 Task: Search for the nearest ice cream parlor.
Action: Mouse moved to (87, 28)
Screenshot: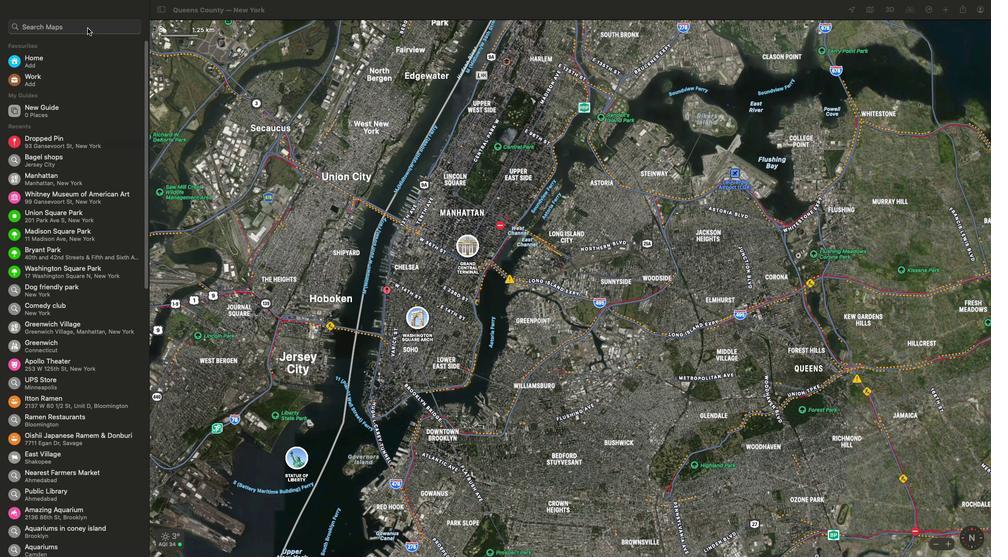 
Action: Mouse pressed left at (87, 28)
Screenshot: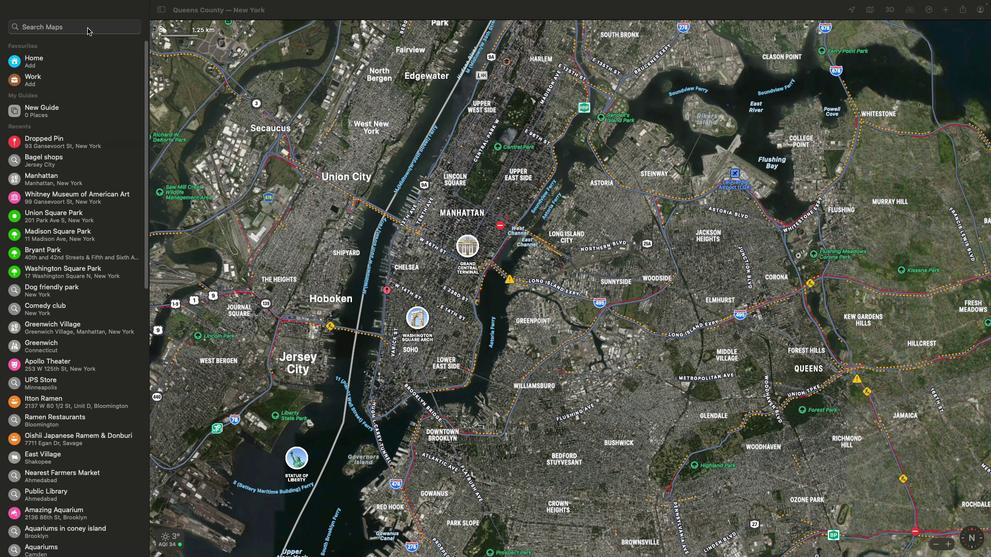
Action: Mouse pressed left at (87, 28)
Screenshot: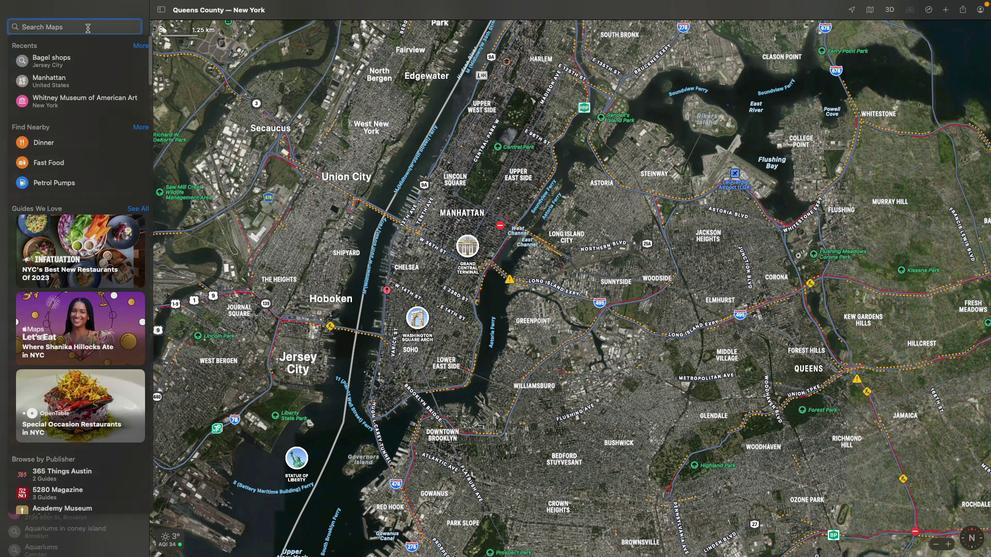 
Action: Key pressed 'i''c''e'Key.spaceKey.shift'C''r''e''a''m'Key.spaceKey.shift'P''a''r''l''o''r'Key.enter
Screenshot: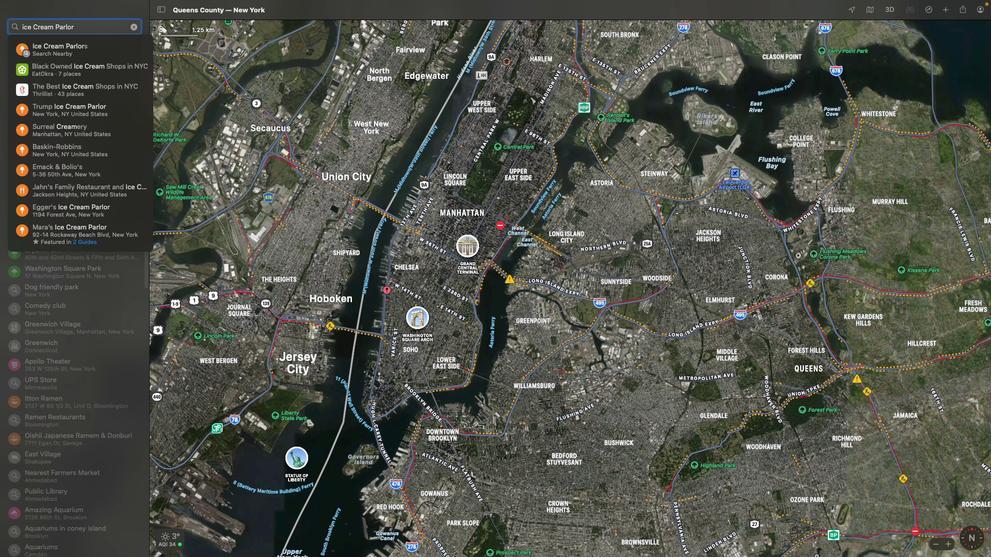
Action: Mouse moved to (71, 75)
Screenshot: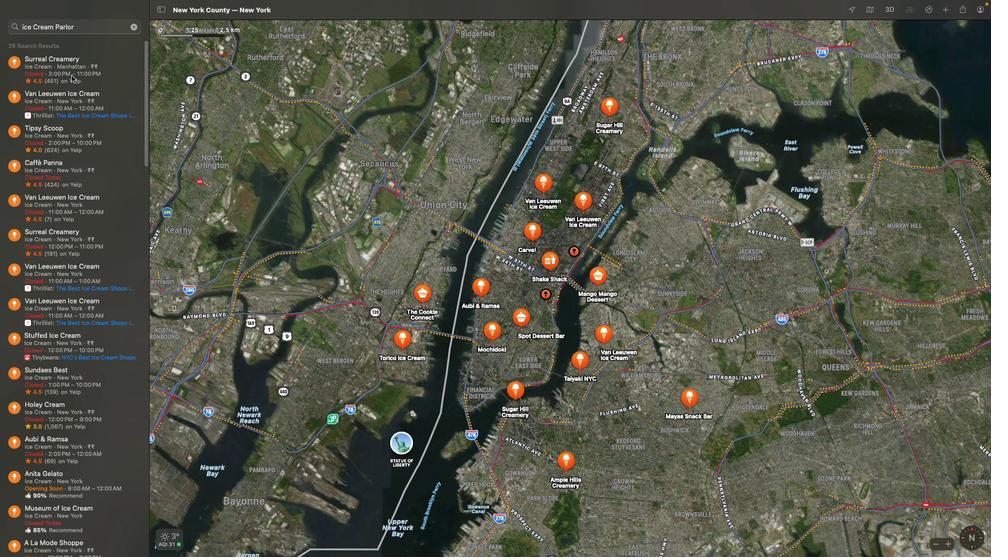 
Action: Mouse pressed left at (71, 75)
Screenshot: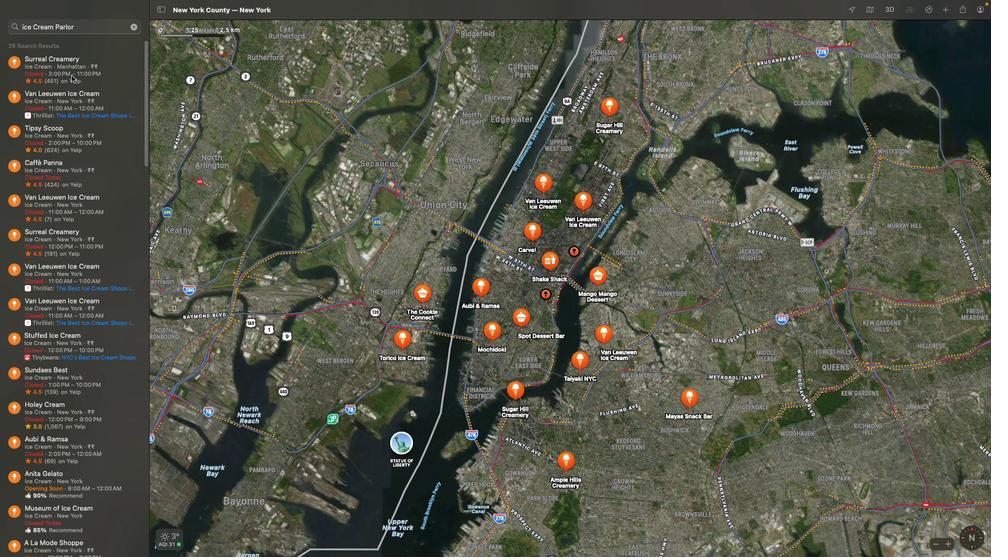 
Action: Mouse moved to (70, 100)
Screenshot: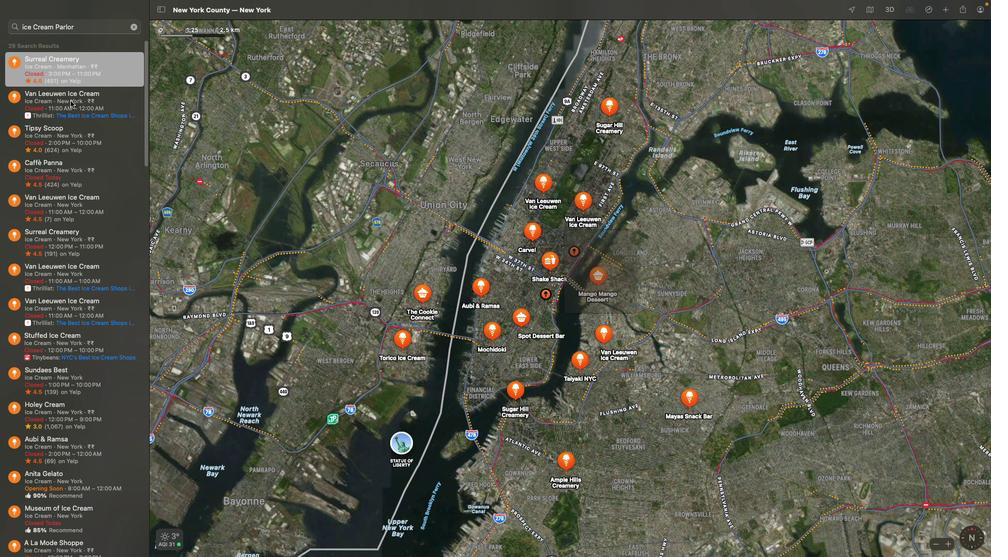 
Action: Mouse pressed left at (70, 100)
Screenshot: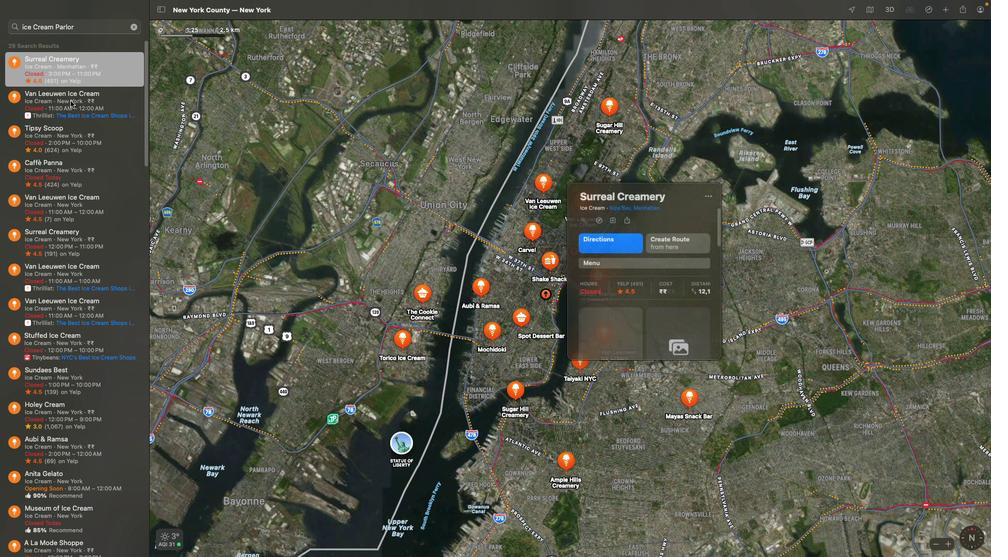 
Action: Mouse moved to (61, 131)
Screenshot: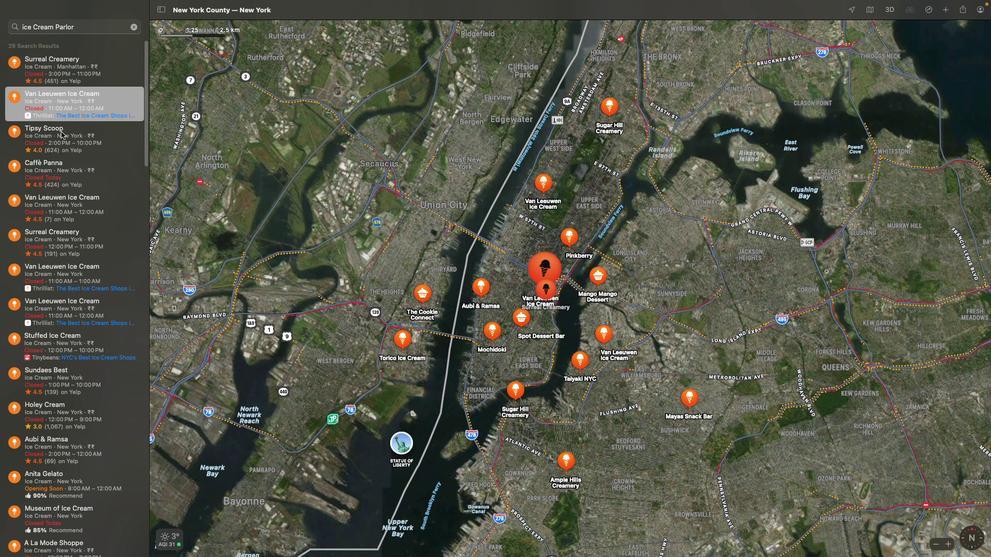 
Action: Mouse pressed left at (61, 131)
Screenshot: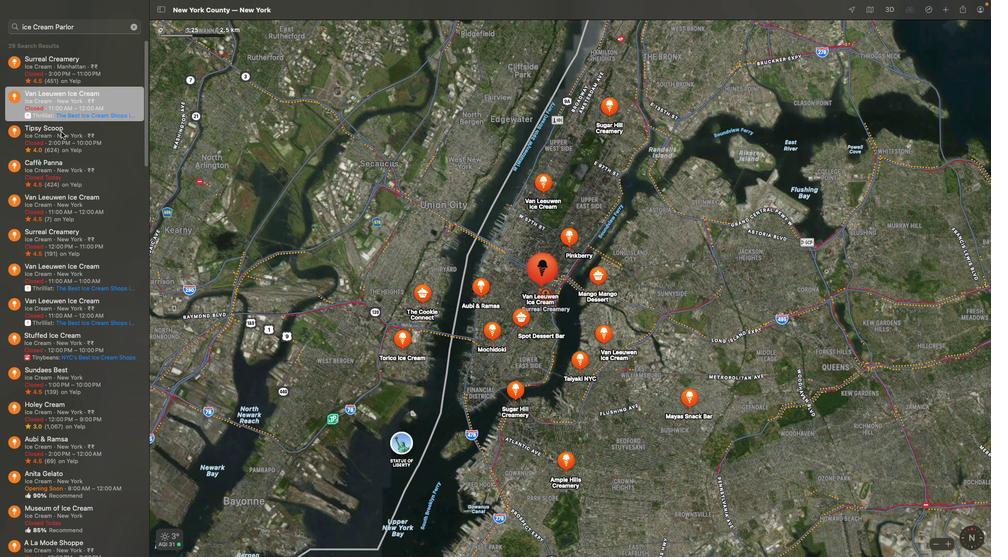 
Action: Mouse moved to (66, 274)
Screenshot: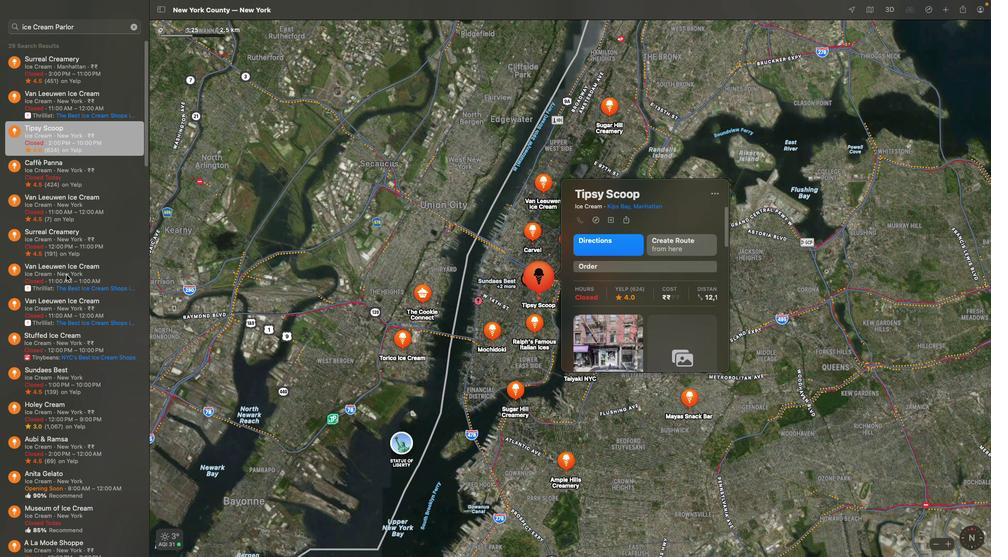 
Action: Mouse scrolled (66, 274) with delta (0, 0)
Screenshot: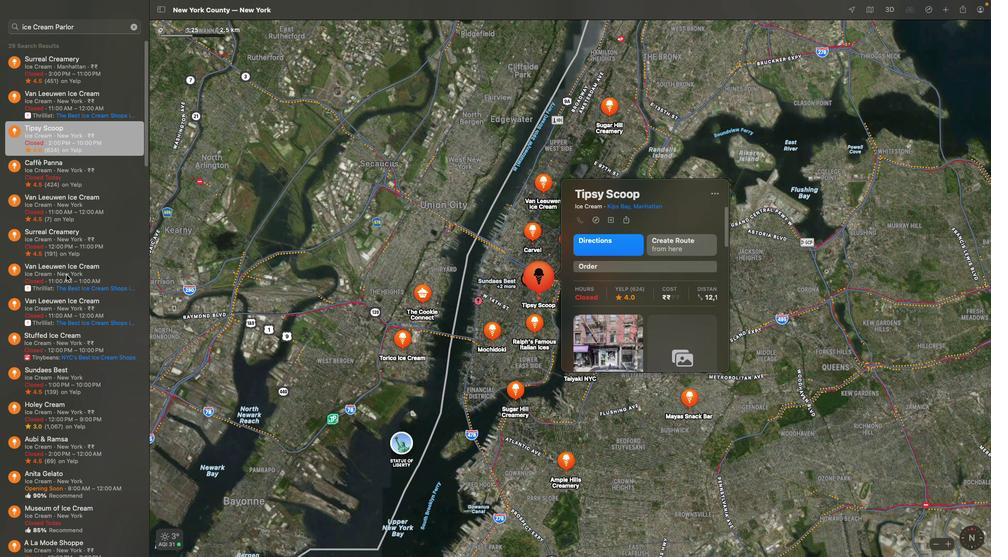 
Action: Mouse scrolled (66, 274) with delta (0, 0)
Screenshot: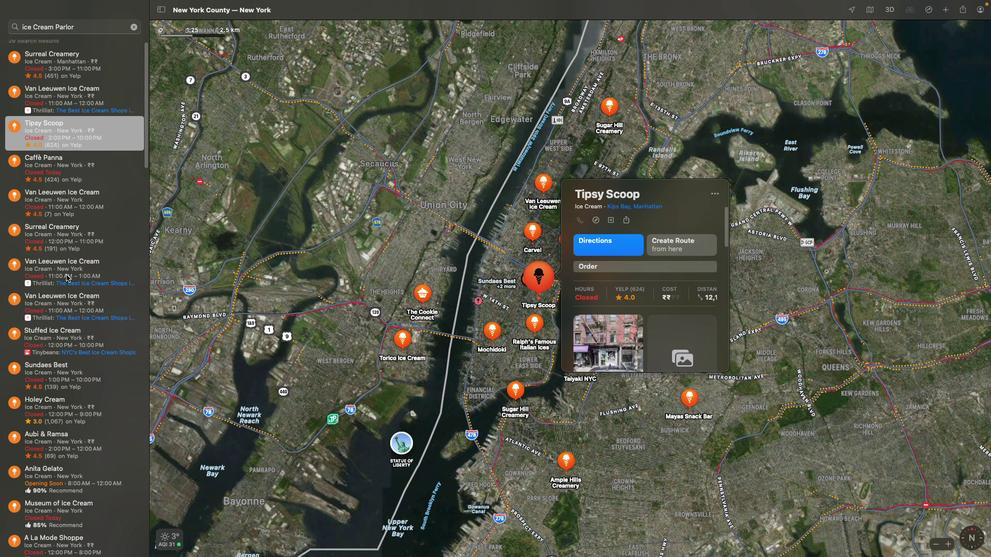 
Action: Mouse scrolled (66, 274) with delta (0, -1)
Screenshot: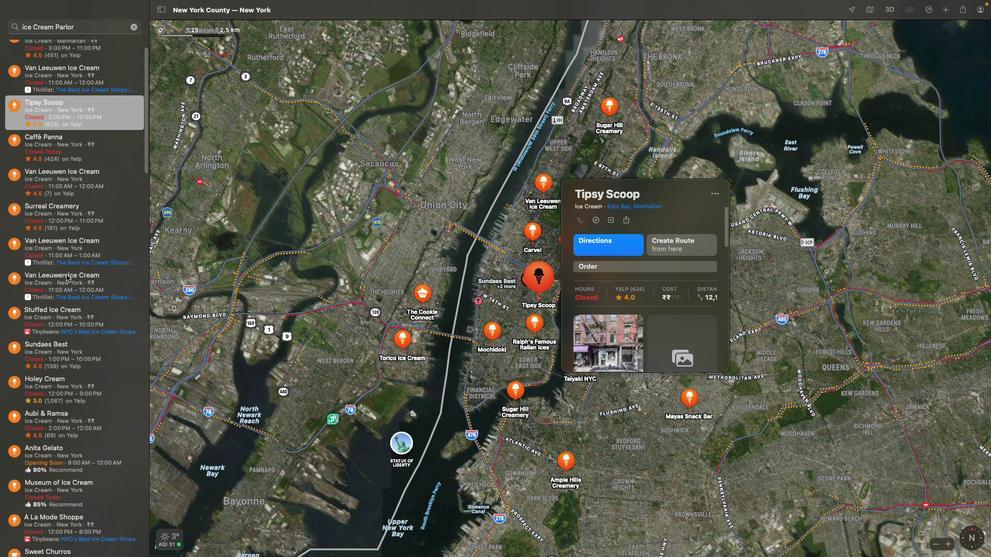 
Action: Mouse scrolled (66, 274) with delta (0, -2)
Screenshot: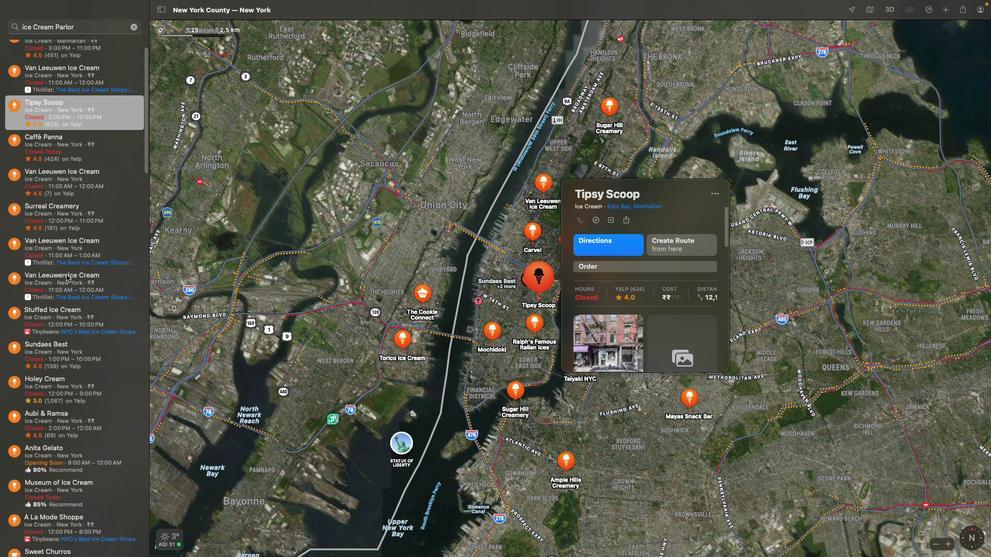 
Action: Mouse moved to (56, 253)
Screenshot: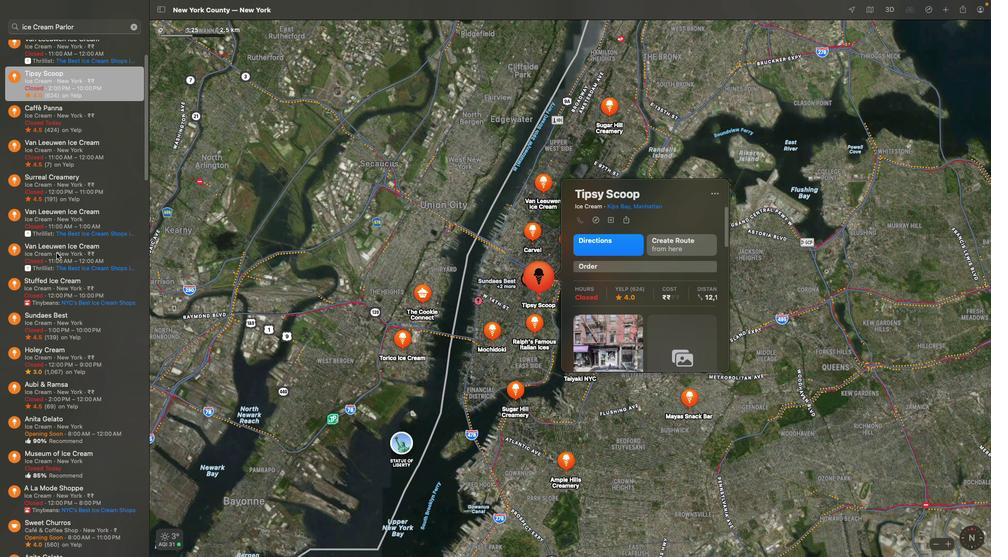 
Action: Mouse scrolled (56, 253) with delta (0, 0)
Screenshot: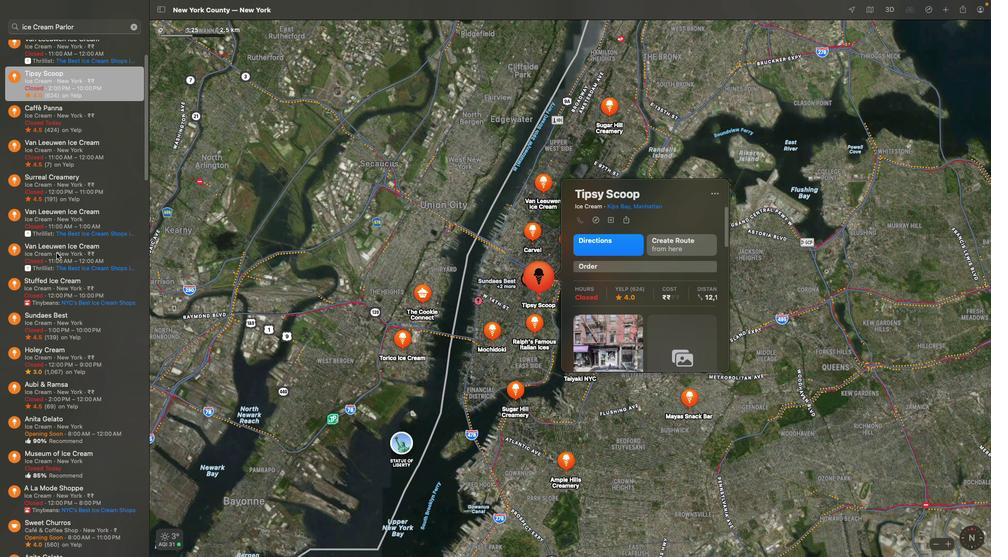 
Action: Mouse moved to (56, 253)
Screenshot: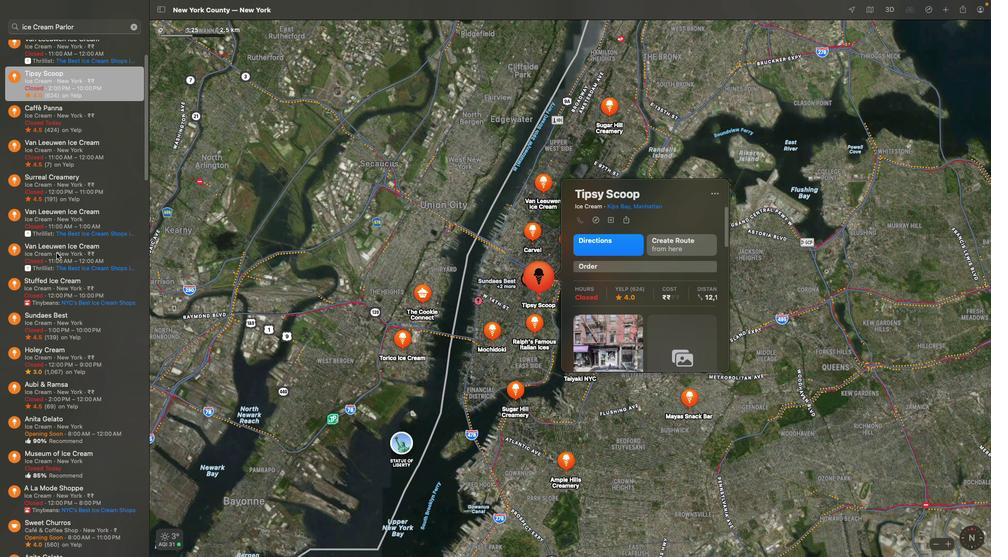 
Action: Mouse scrolled (56, 253) with delta (0, 0)
Screenshot: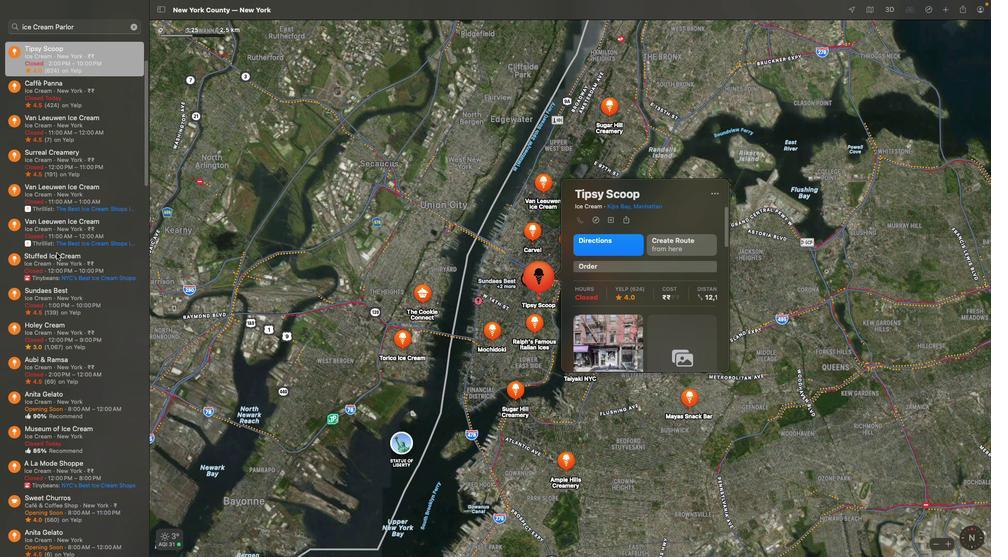 
Action: Mouse scrolled (56, 253) with delta (0, -1)
Screenshot: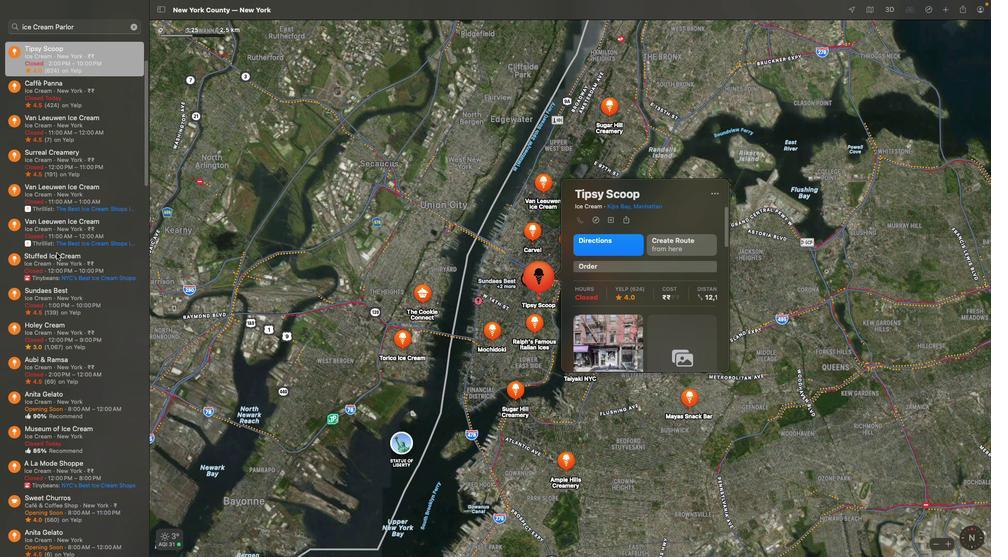 
Action: Mouse scrolled (56, 253) with delta (0, -2)
Screenshot: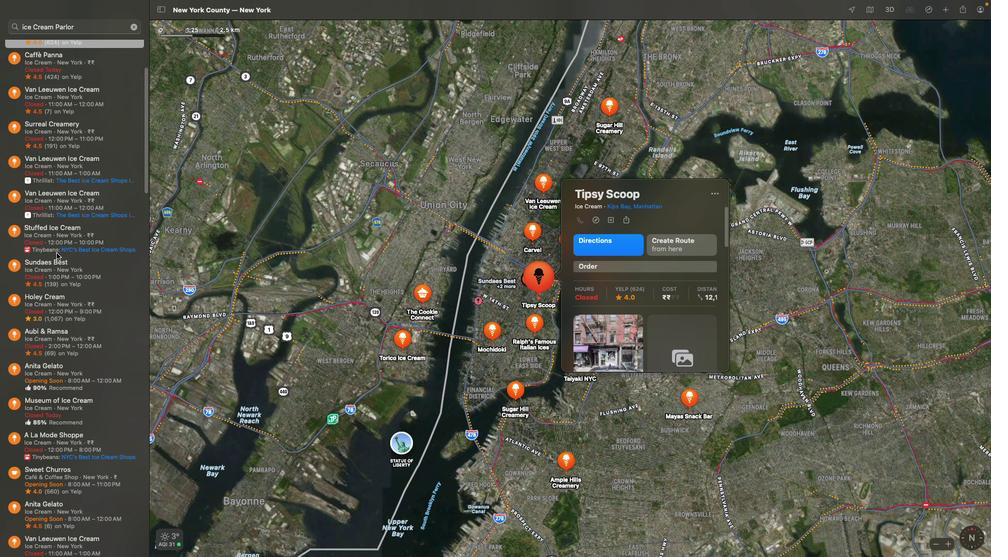 
Action: Mouse scrolled (56, 253) with delta (0, -3)
Screenshot: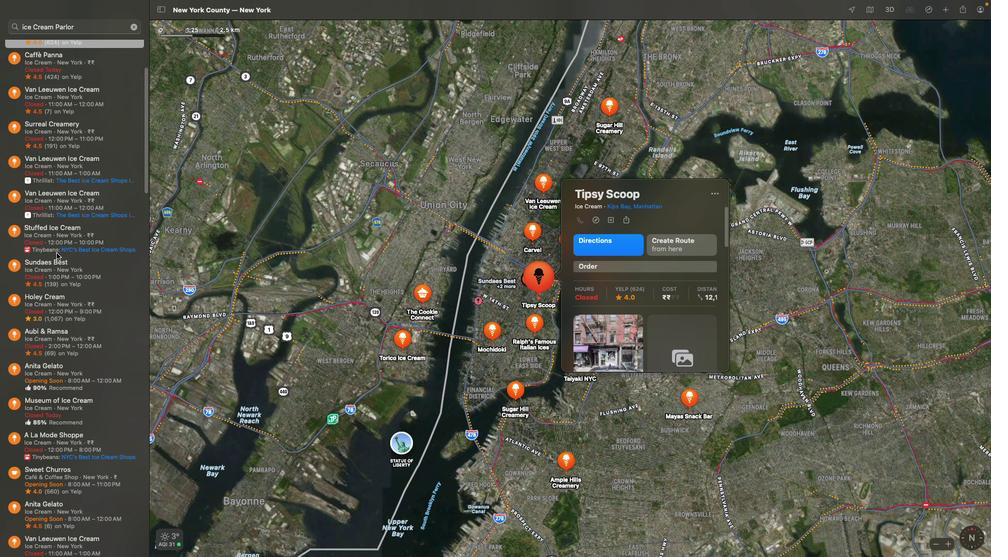
Action: Mouse scrolled (56, 253) with delta (0, 0)
Screenshot: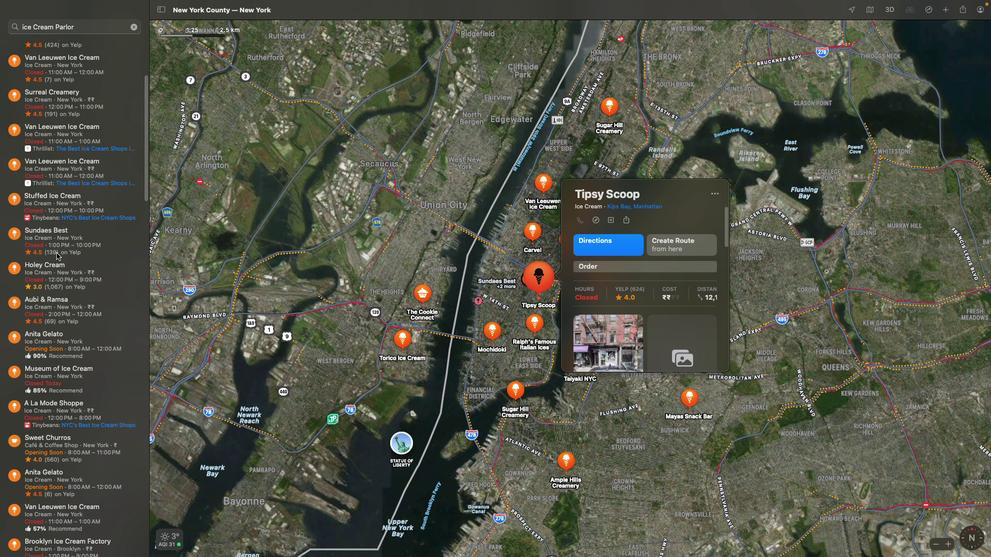 
Action: Mouse scrolled (56, 253) with delta (0, 0)
Screenshot: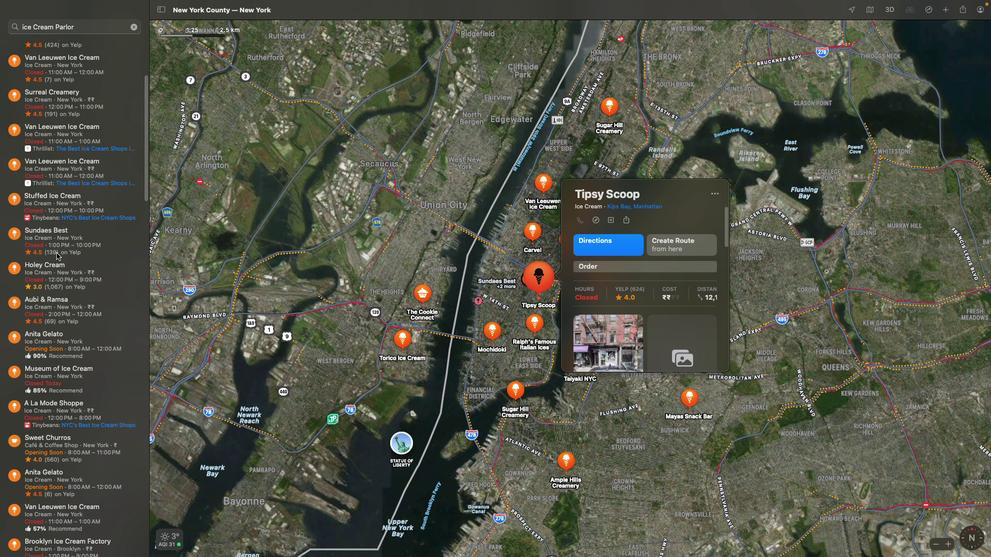 
Action: Mouse scrolled (56, 253) with delta (0, -1)
Screenshot: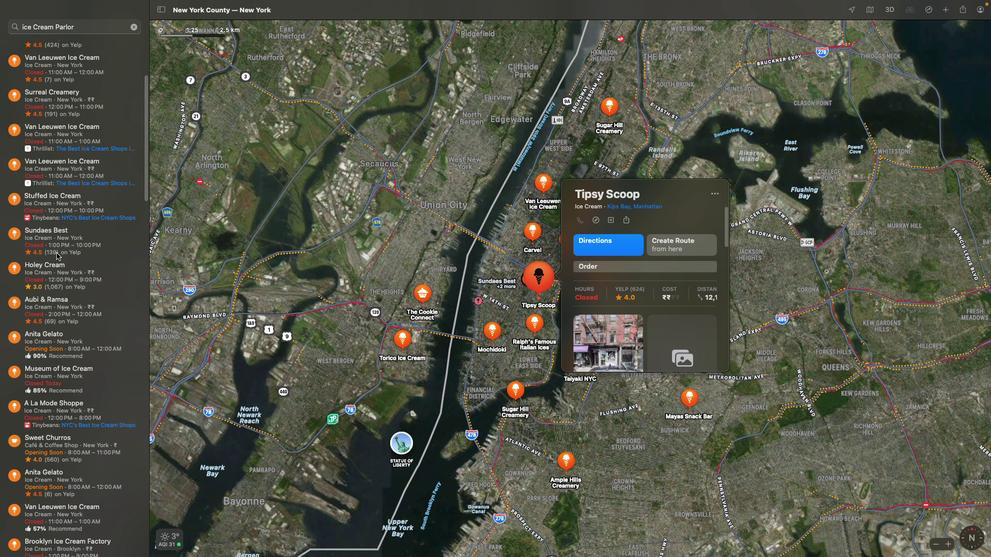 
Action: Mouse scrolled (56, 253) with delta (0, -2)
Screenshot: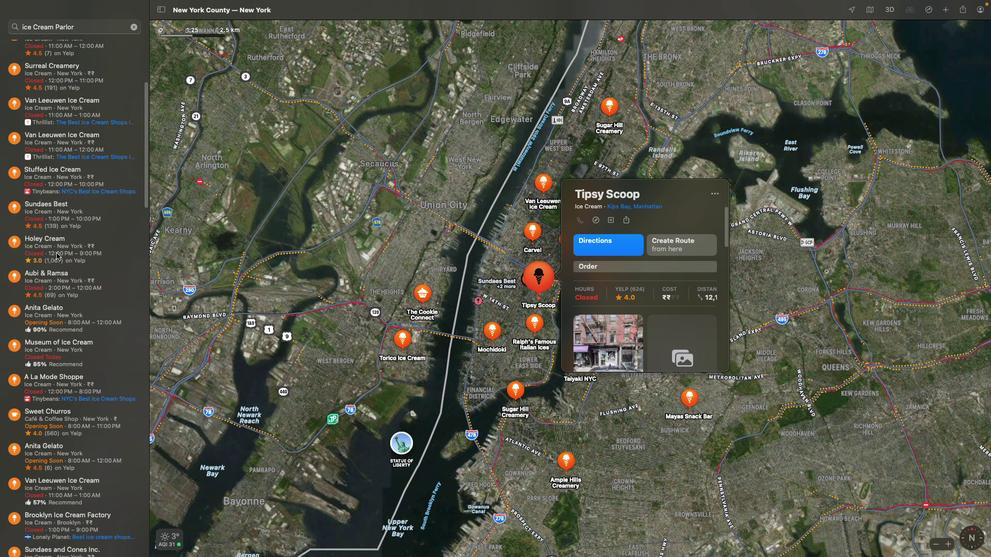 
Action: Mouse scrolled (56, 253) with delta (0, -3)
Screenshot: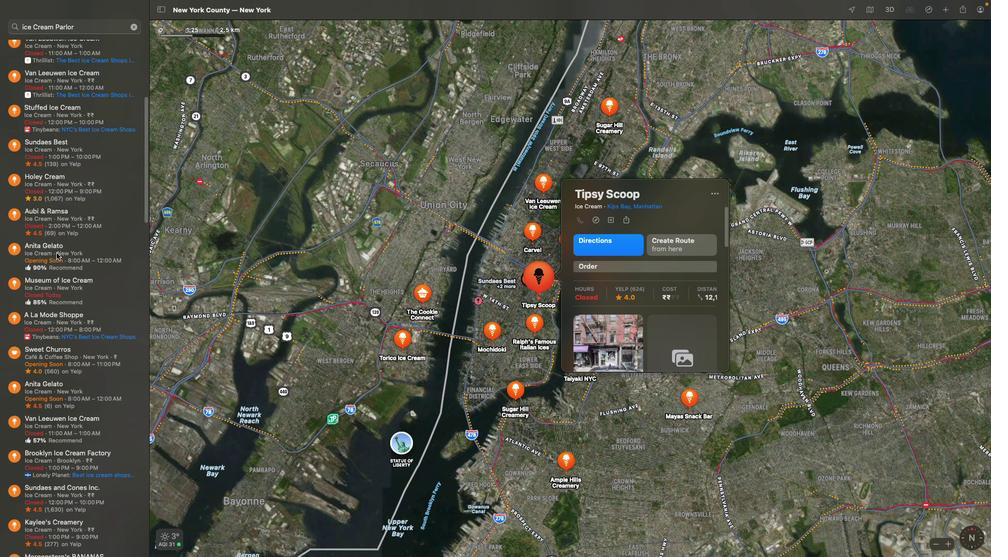 
Action: Mouse moved to (57, 253)
Screenshot: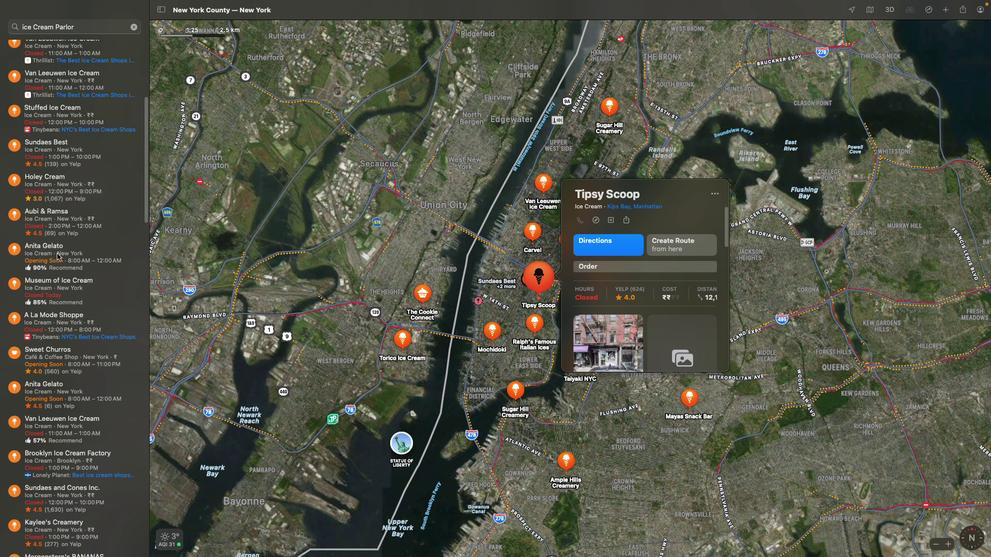 
Action: Mouse scrolled (57, 253) with delta (0, 0)
Screenshot: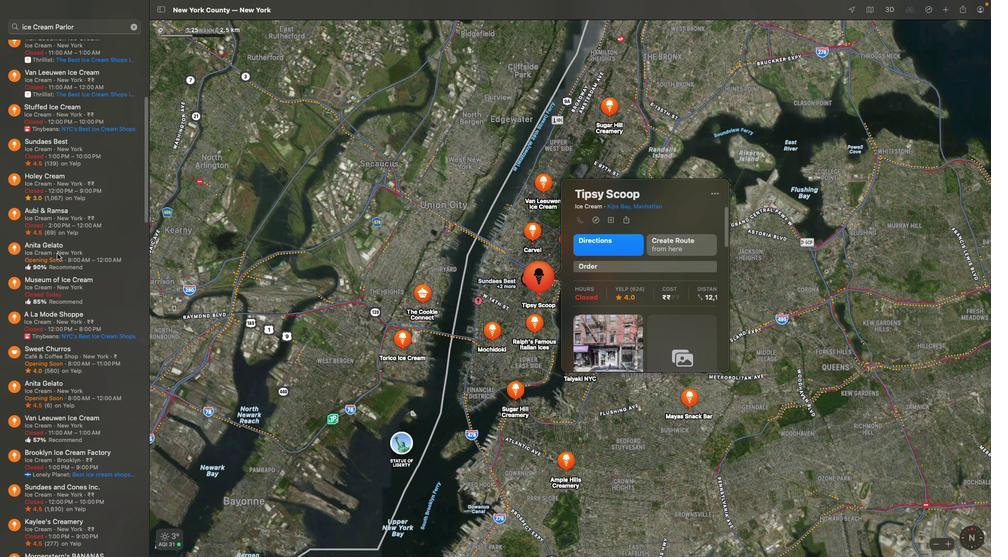 
Action: Mouse scrolled (57, 253) with delta (0, 0)
Screenshot: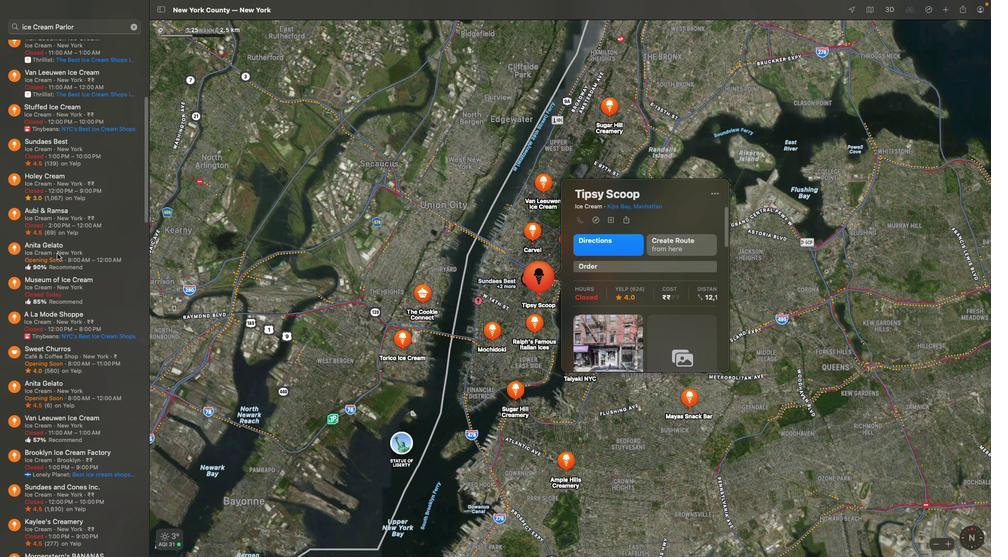 
Action: Mouse scrolled (57, 253) with delta (0, -1)
Screenshot: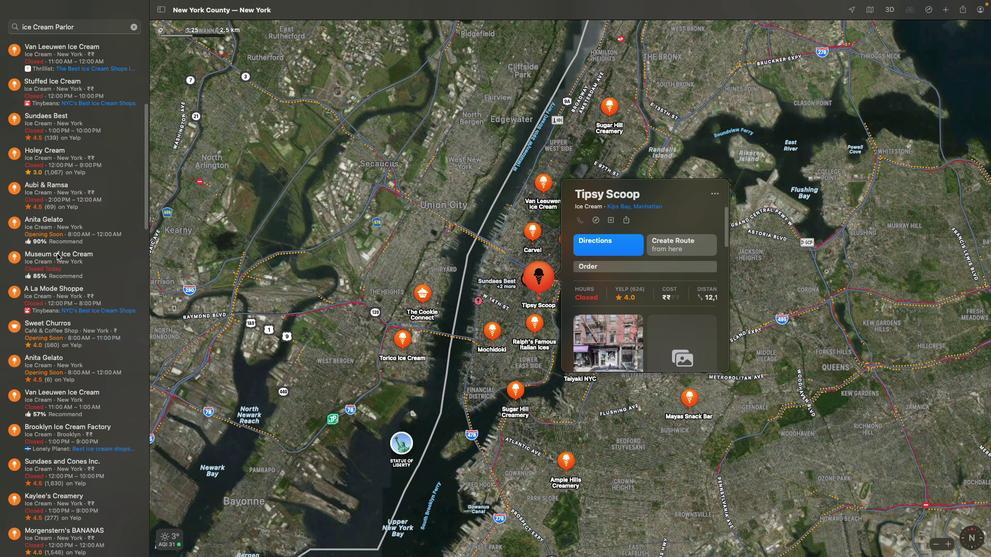 
Action: Mouse scrolled (57, 253) with delta (0, -2)
Screenshot: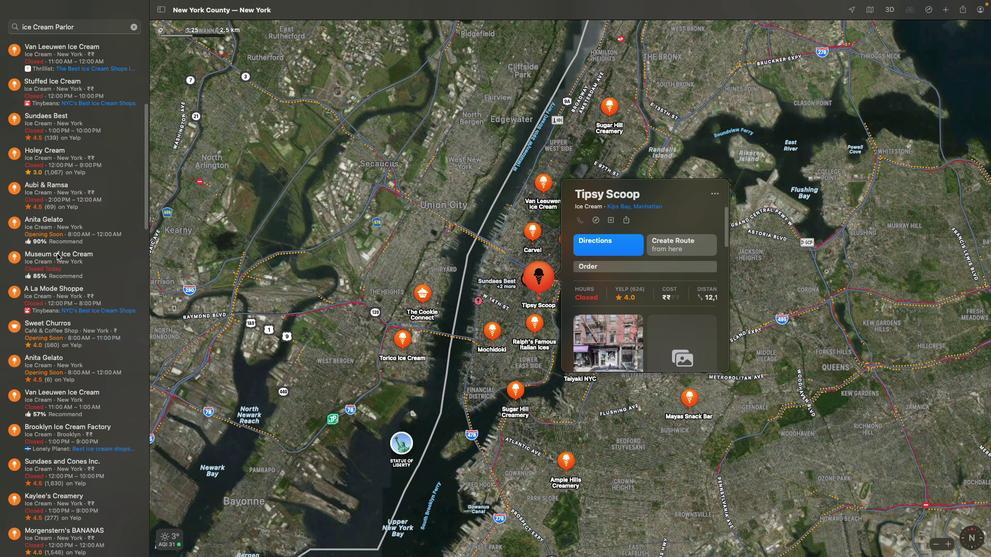 
Action: Mouse scrolled (57, 253) with delta (0, 0)
Screenshot: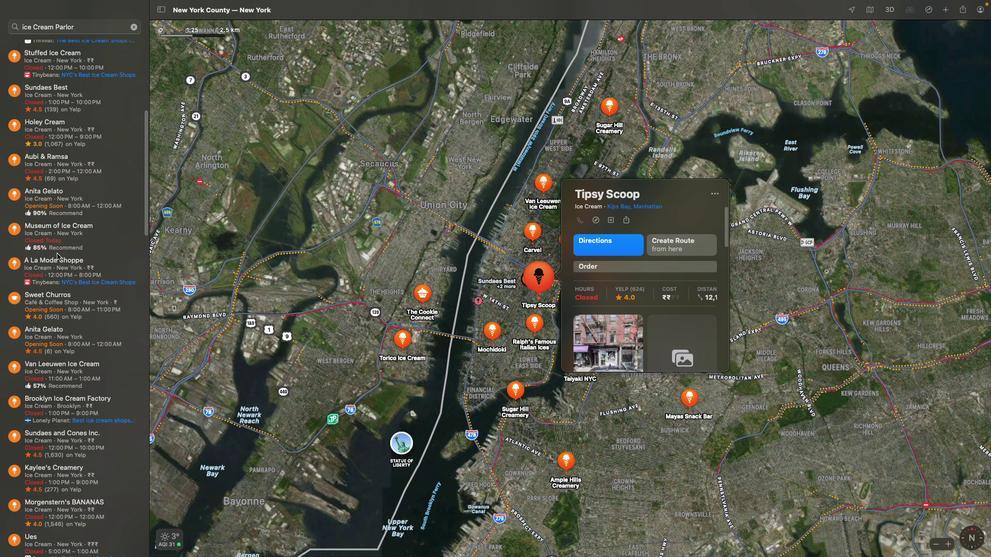 
Action: Mouse scrolled (57, 253) with delta (0, 0)
Screenshot: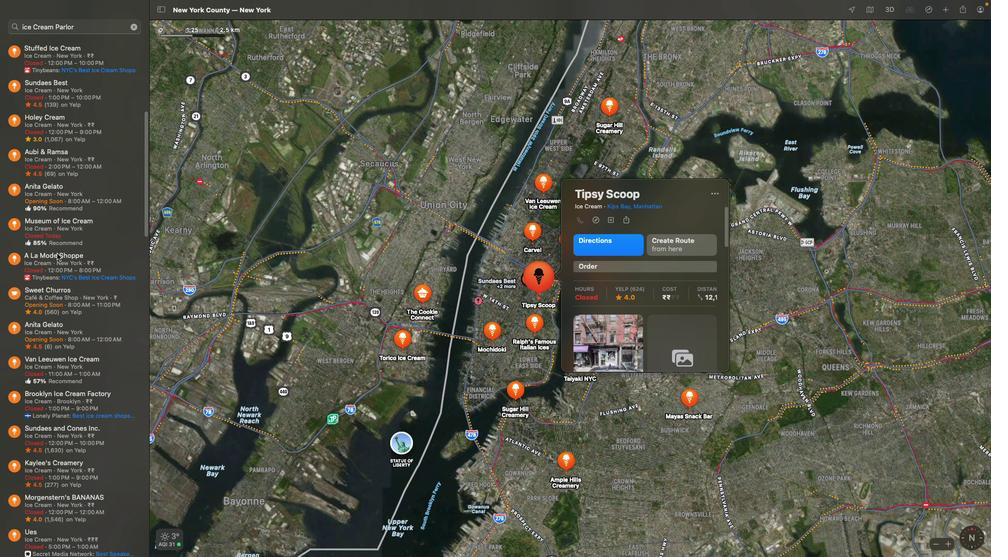 
Action: Mouse scrolled (57, 253) with delta (0, -1)
Screenshot: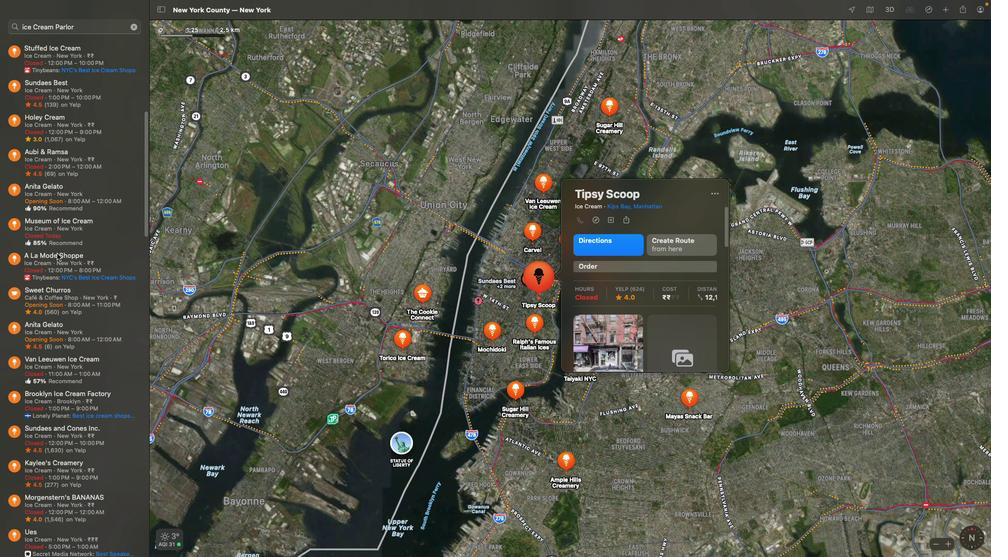 
Action: Mouse scrolled (57, 253) with delta (0, -2)
Screenshot: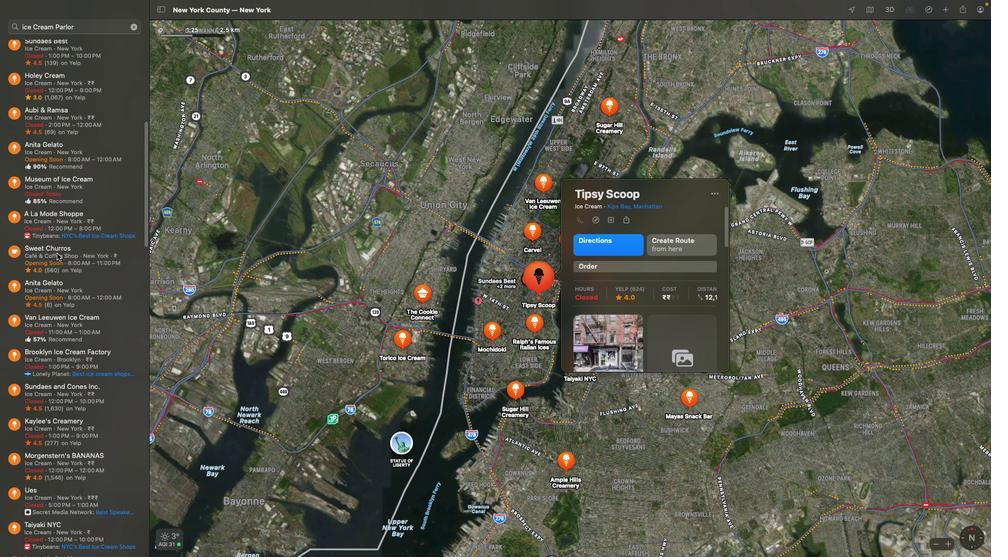 
Action: Mouse scrolled (57, 253) with delta (0, 0)
Screenshot: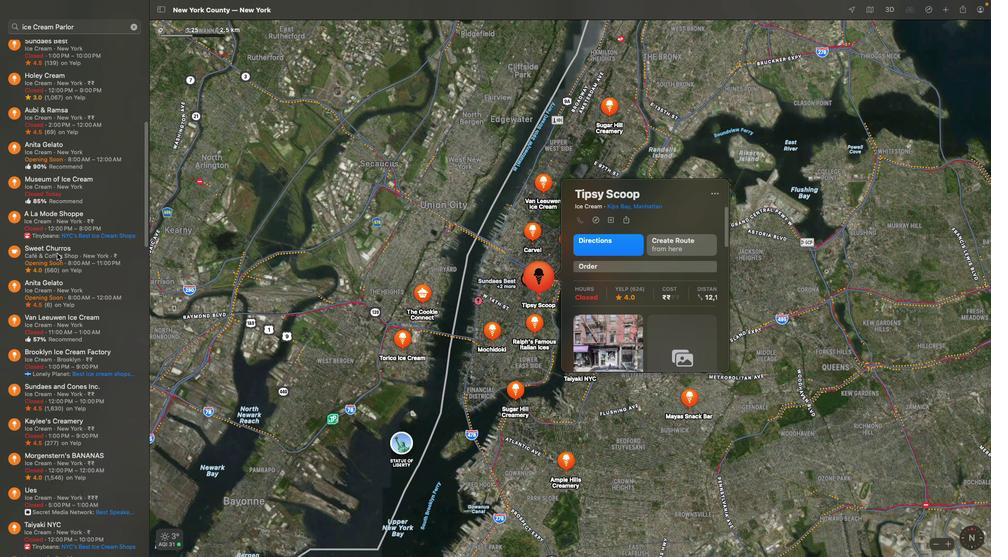 
Action: Mouse scrolled (57, 253) with delta (0, 0)
Screenshot: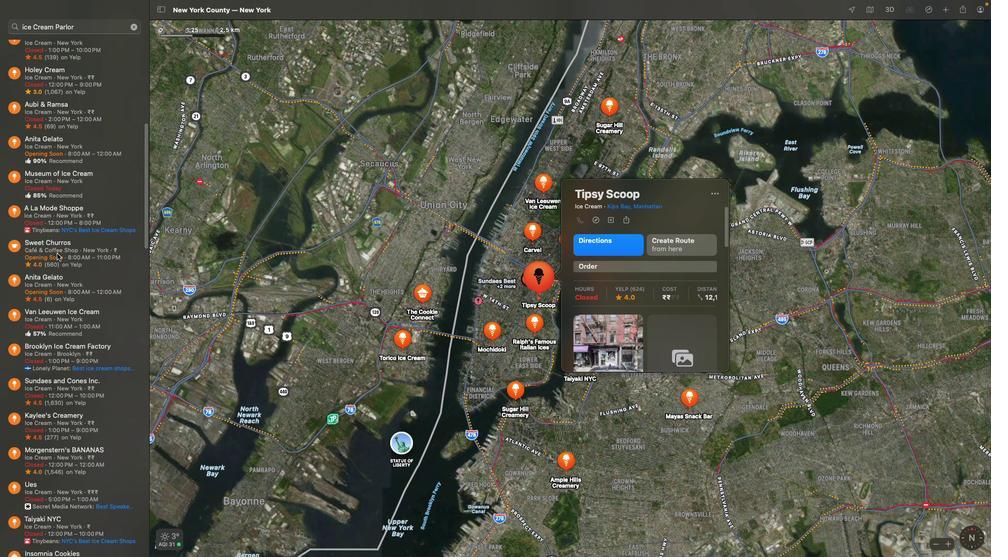 
Action: Mouse scrolled (57, 253) with delta (0, -1)
Screenshot: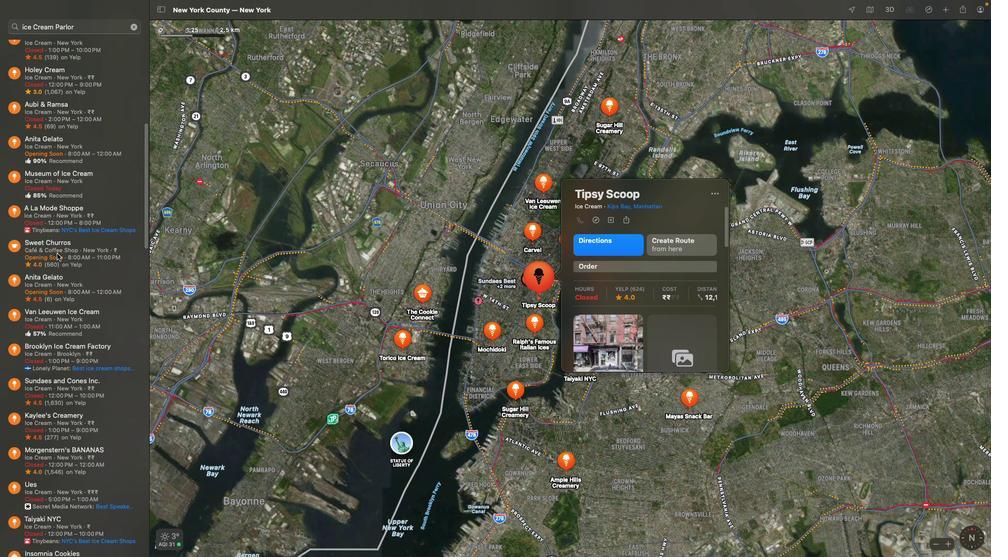
Action: Mouse scrolled (57, 253) with delta (0, -2)
Screenshot: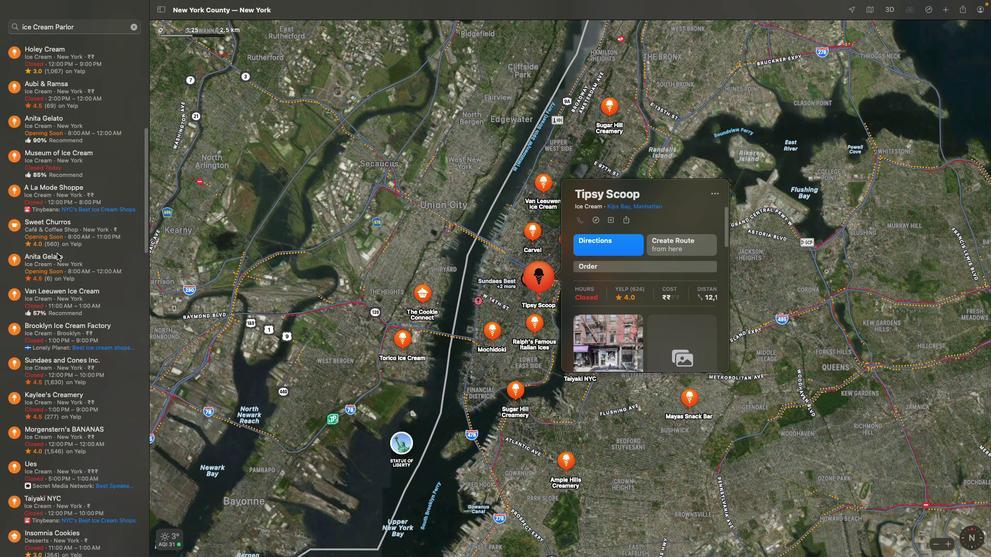 
Action: Mouse scrolled (57, 253) with delta (0, 0)
Screenshot: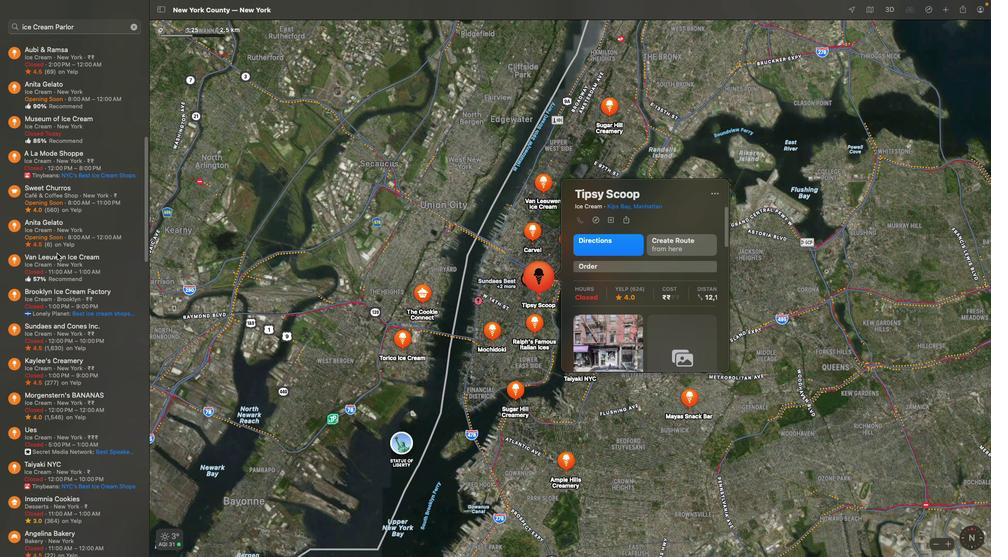
Action: Mouse scrolled (57, 253) with delta (0, 0)
Screenshot: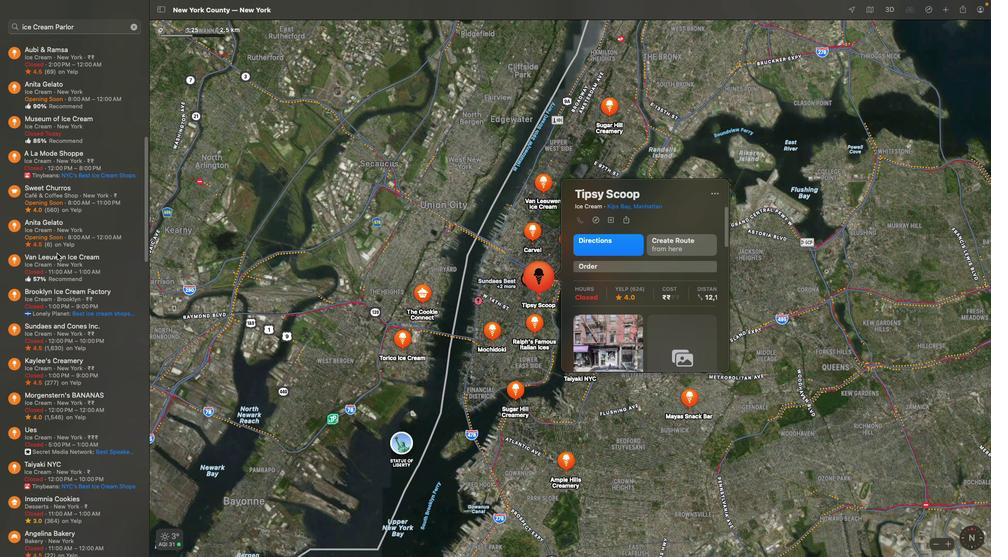 
Action: Mouse scrolled (57, 253) with delta (0, -1)
Screenshot: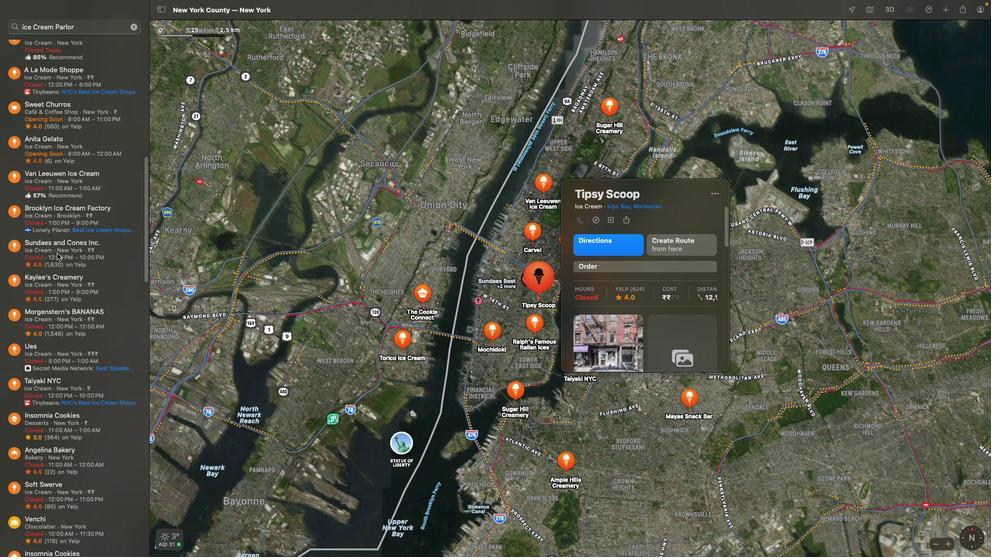 
Action: Mouse scrolled (57, 253) with delta (0, -2)
Screenshot: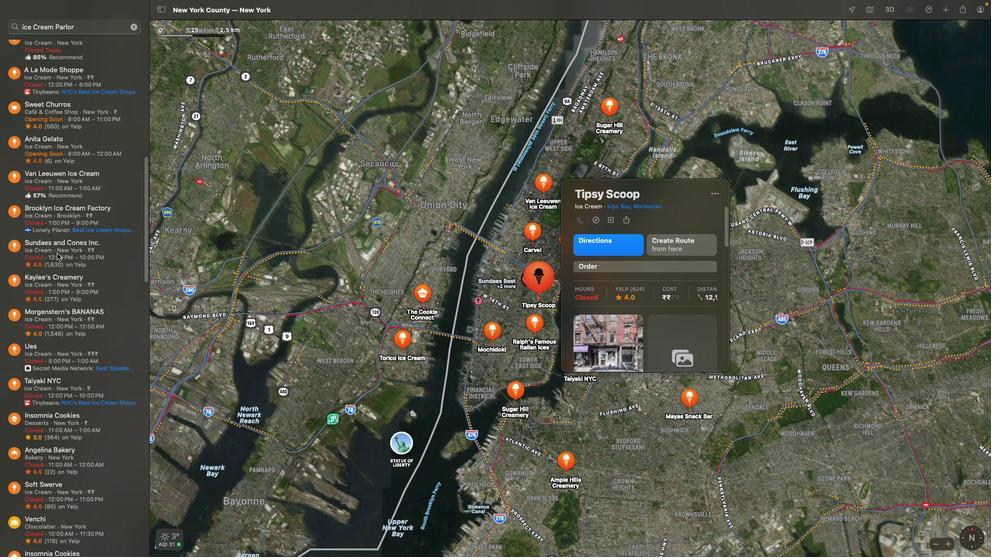 
Action: Mouse scrolled (57, 253) with delta (0, -3)
Screenshot: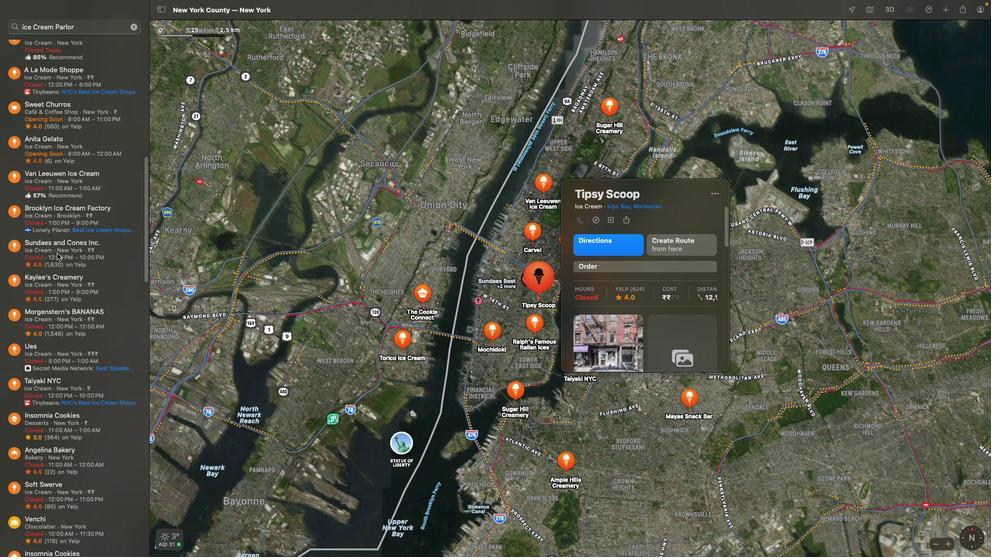 
Action: Mouse scrolled (57, 253) with delta (0, -3)
Screenshot: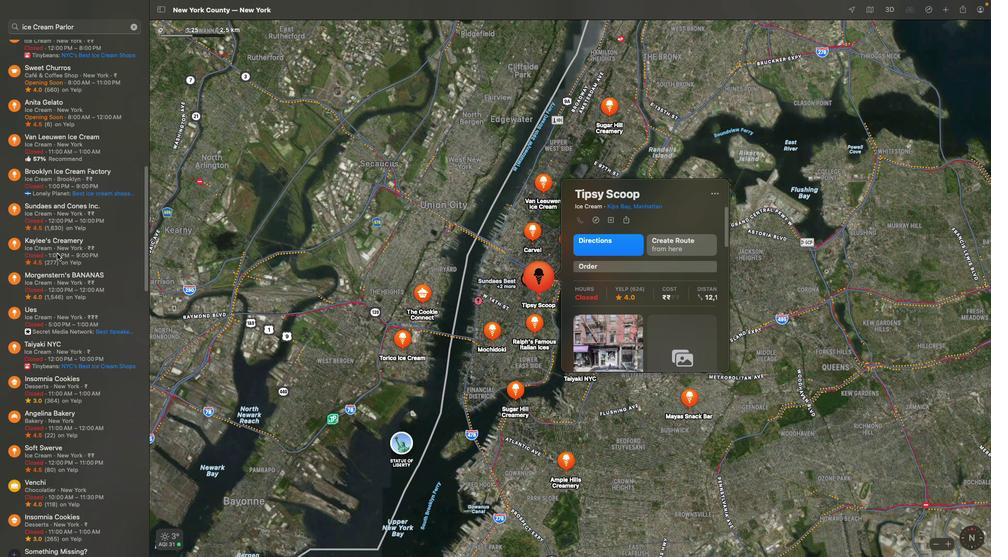 
Action: Mouse scrolled (57, 253) with delta (0, 0)
Screenshot: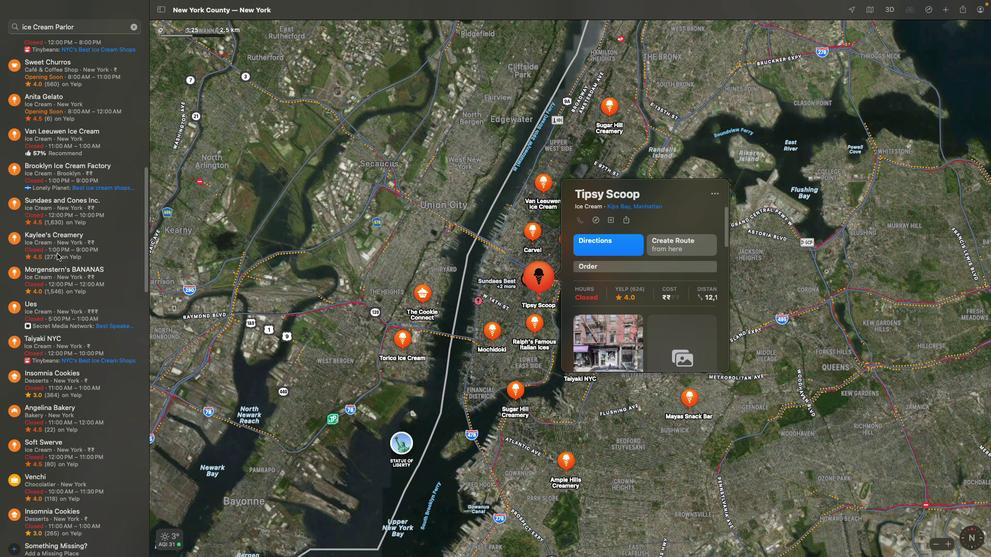 
Action: Mouse scrolled (57, 253) with delta (0, 0)
Screenshot: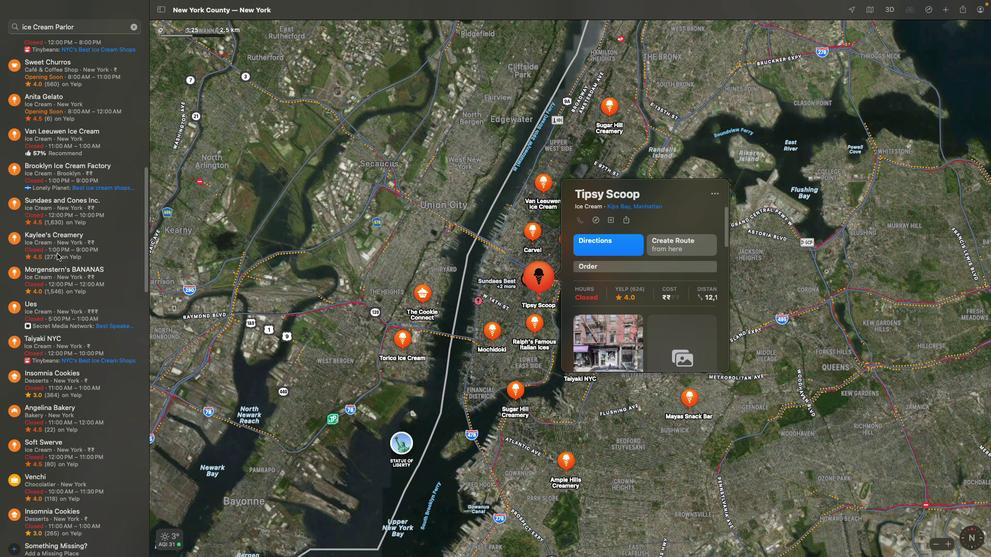 
Action: Mouse scrolled (57, 253) with delta (0, -2)
Screenshot: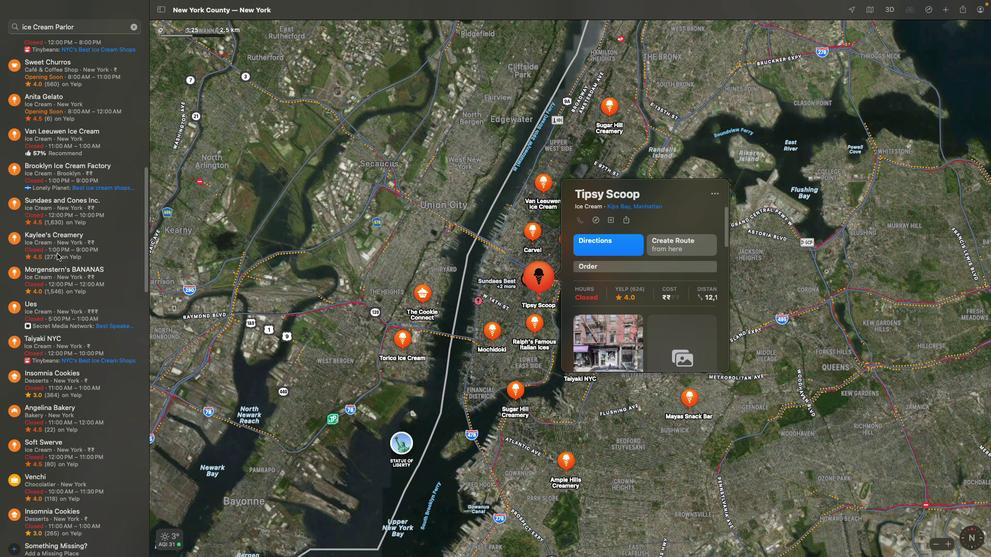 
Action: Mouse scrolled (57, 253) with delta (0, -2)
Screenshot: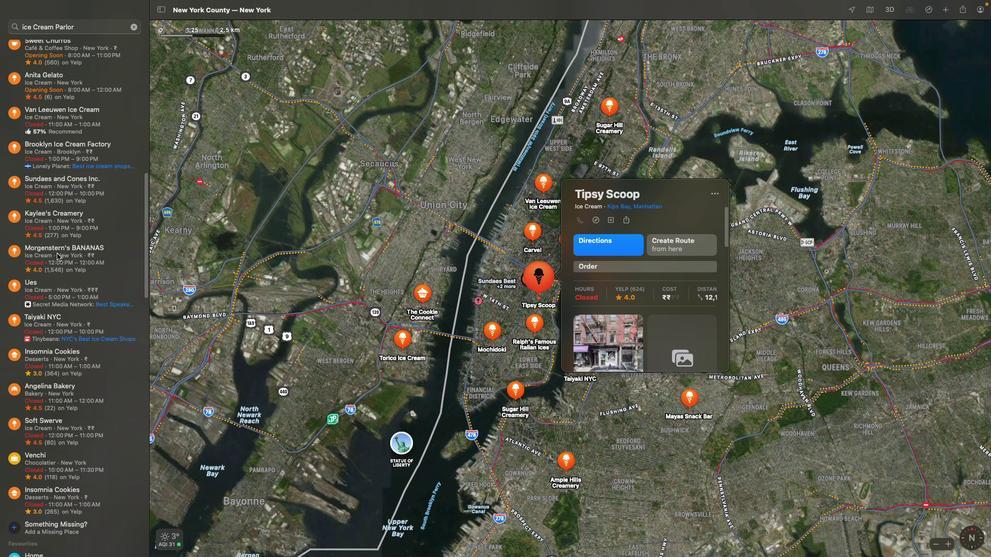 
Action: Mouse scrolled (57, 253) with delta (0, -3)
Screenshot: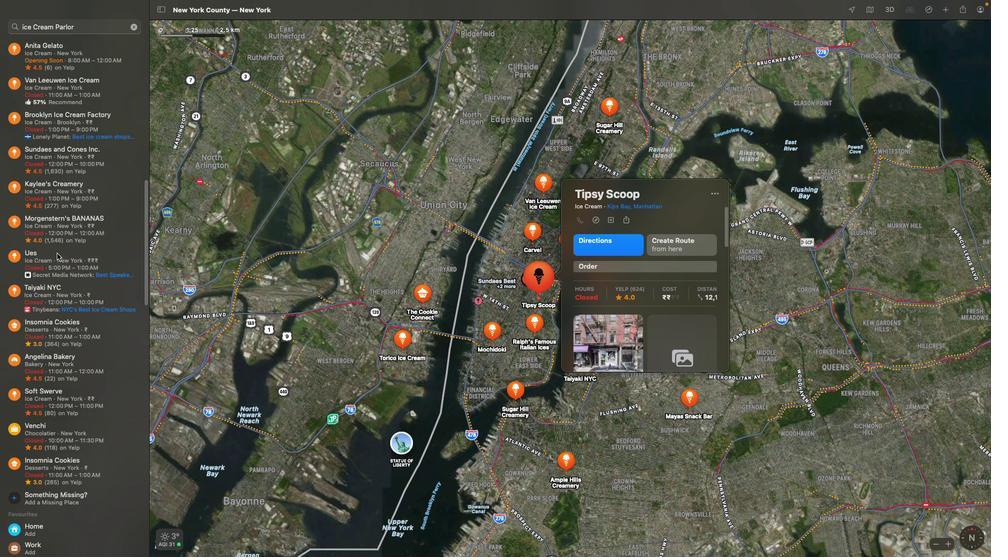 
Action: Mouse scrolled (57, 253) with delta (0, 0)
Screenshot: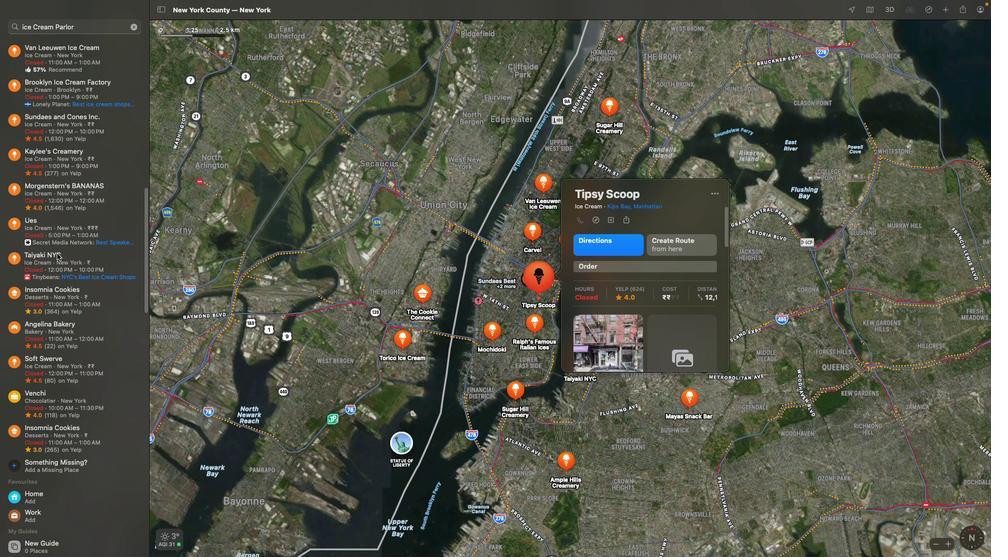 
Action: Mouse scrolled (57, 253) with delta (0, 0)
Screenshot: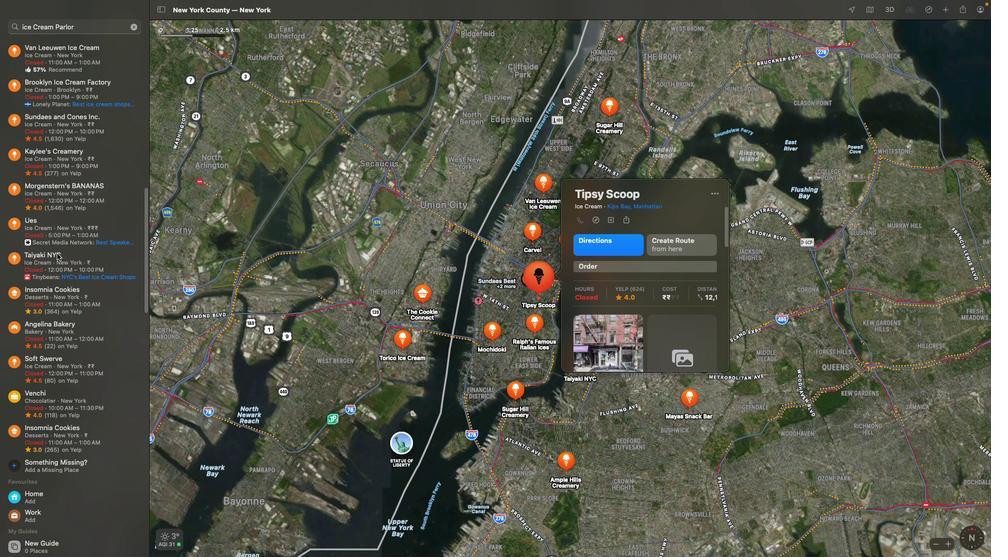 
Action: Mouse scrolled (57, 253) with delta (0, -1)
Screenshot: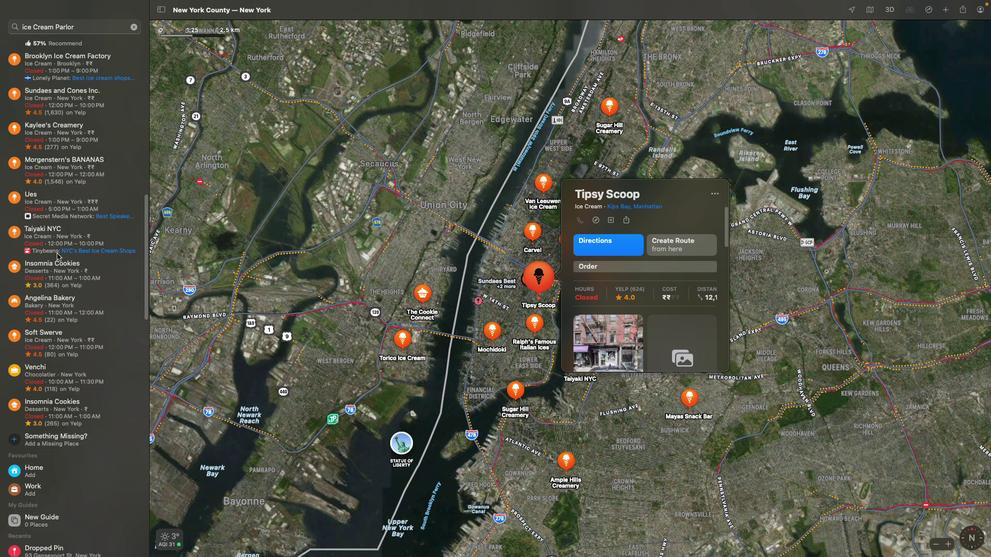 
Action: Mouse scrolled (57, 253) with delta (0, -2)
Screenshot: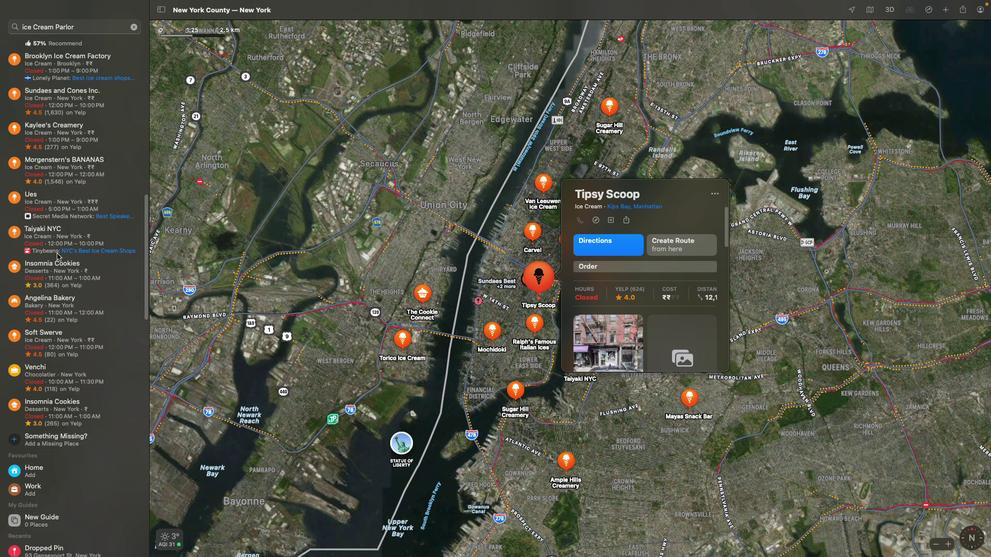 
Action: Mouse moved to (55, 254)
Screenshot: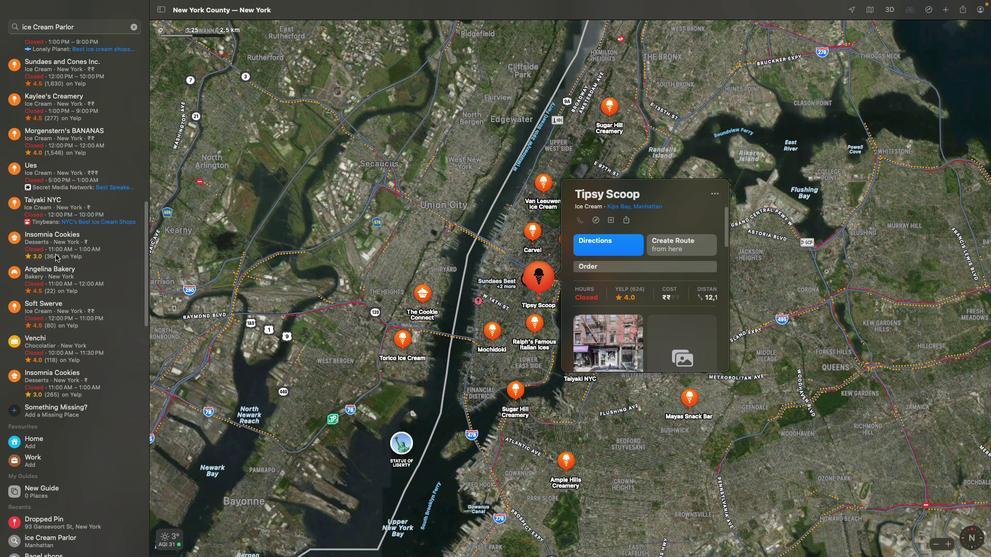 
